 Task: Add website URL: notionpress.com.
Action: Mouse moved to (684, 62)
Screenshot: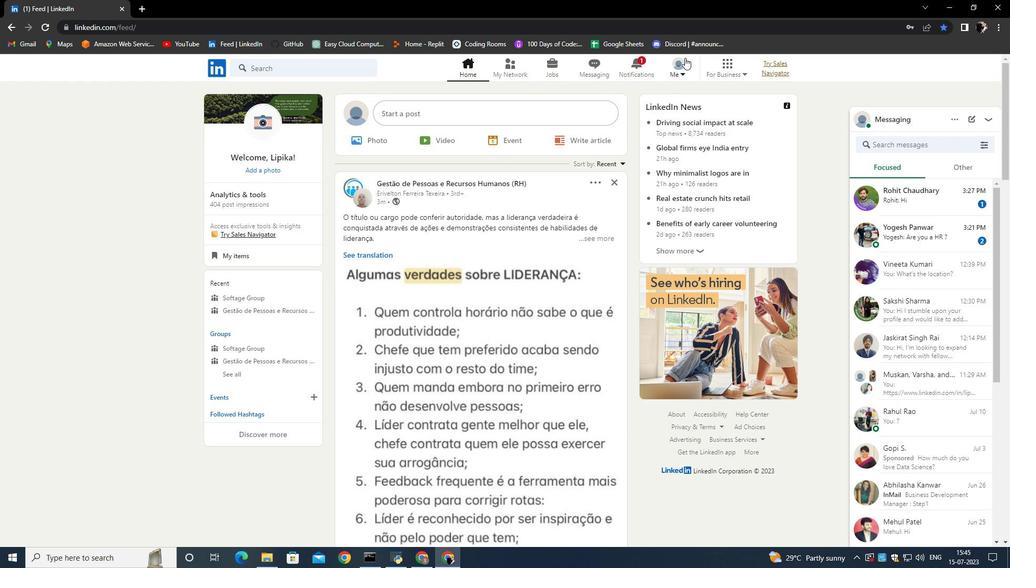 
Action: Mouse pressed left at (684, 62)
Screenshot: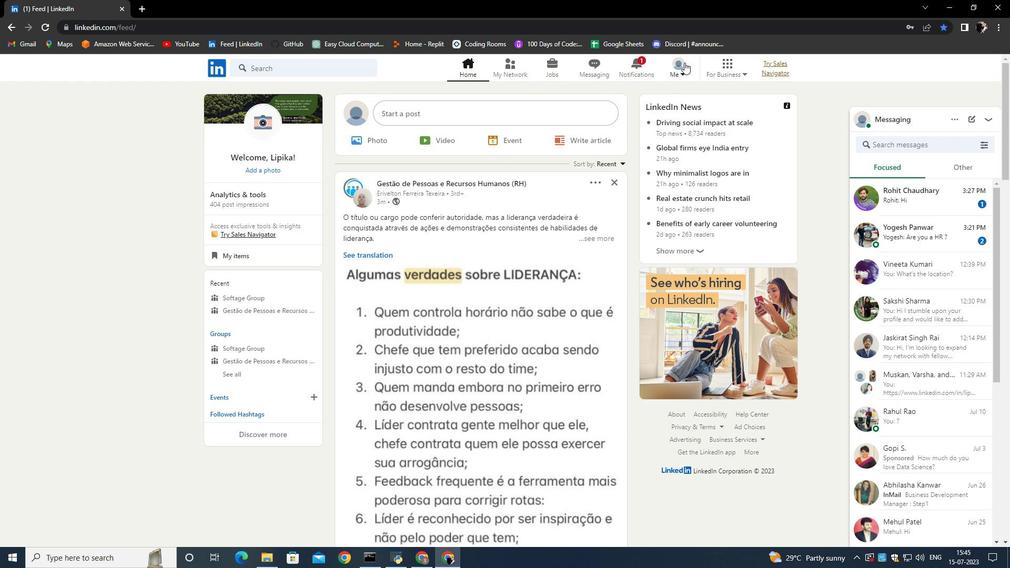 
Action: Mouse moved to (599, 112)
Screenshot: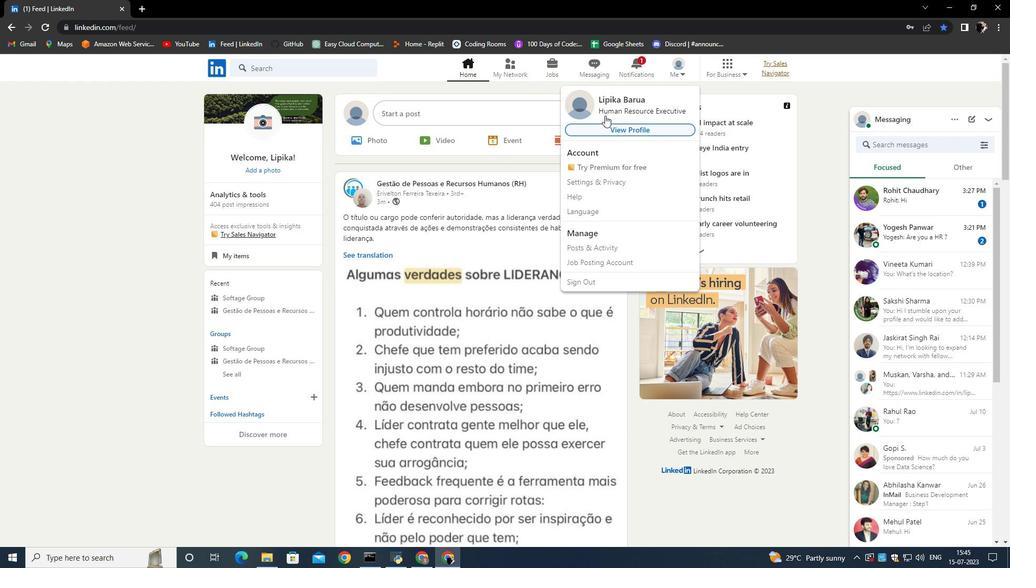 
Action: Mouse pressed left at (599, 112)
Screenshot: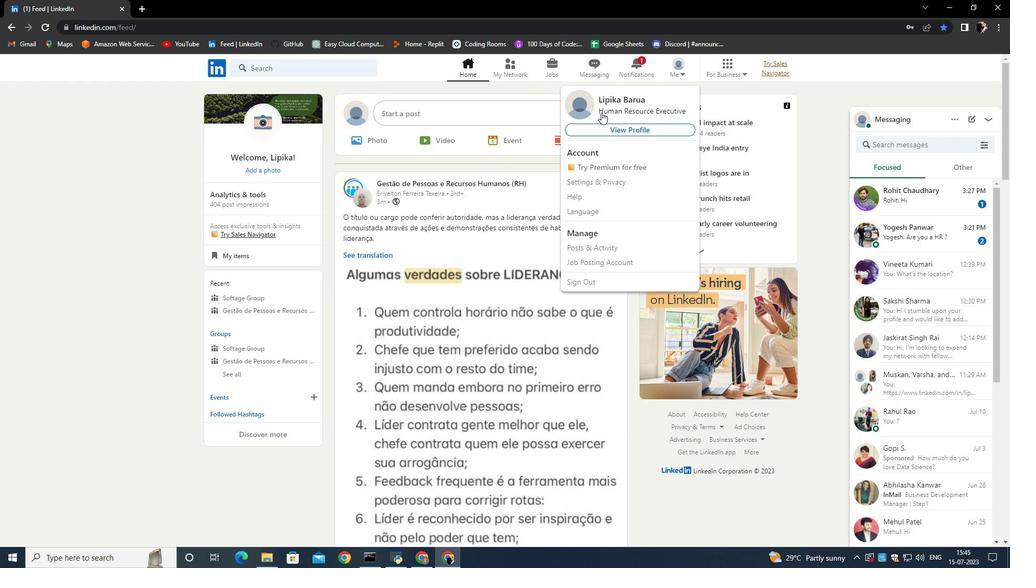 
Action: Mouse moved to (338, 341)
Screenshot: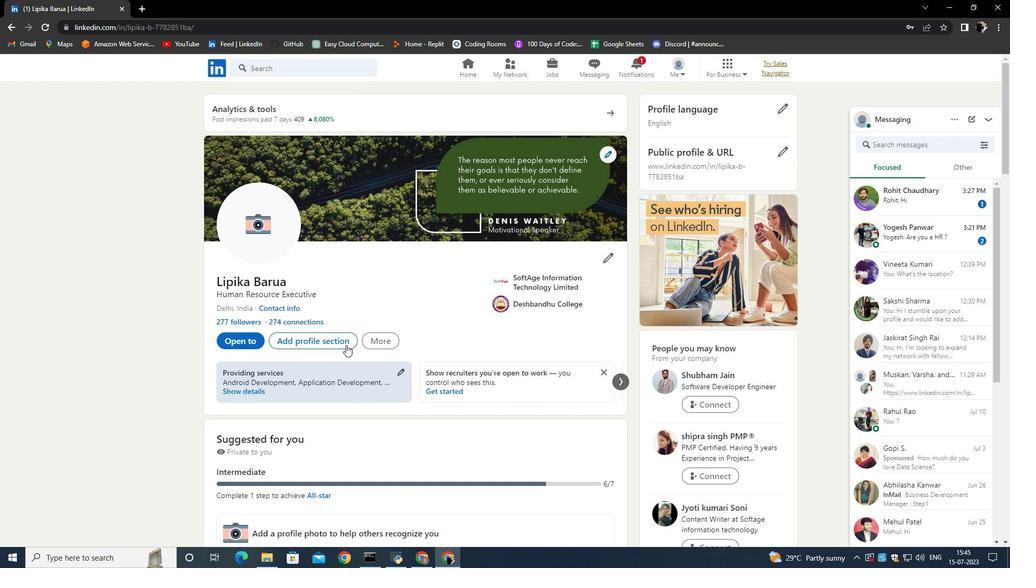 
Action: Mouse pressed left at (338, 341)
Screenshot: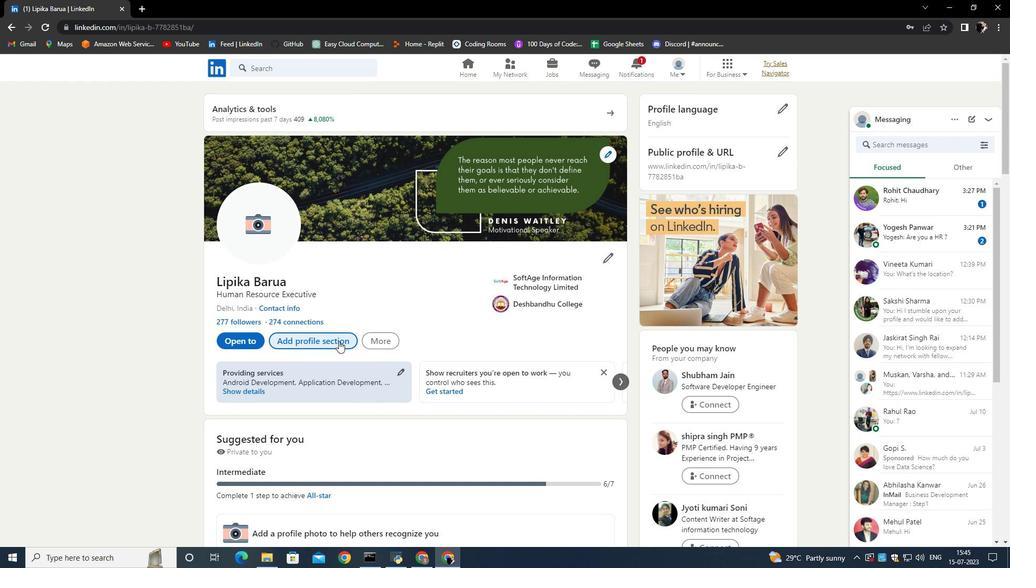 
Action: Mouse moved to (405, 318)
Screenshot: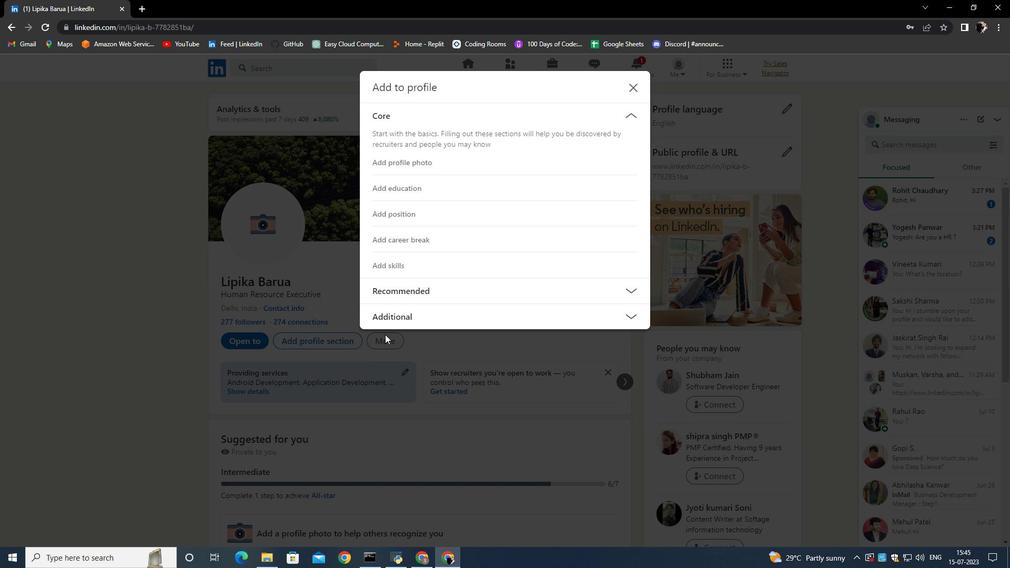 
Action: Mouse pressed left at (405, 318)
Screenshot: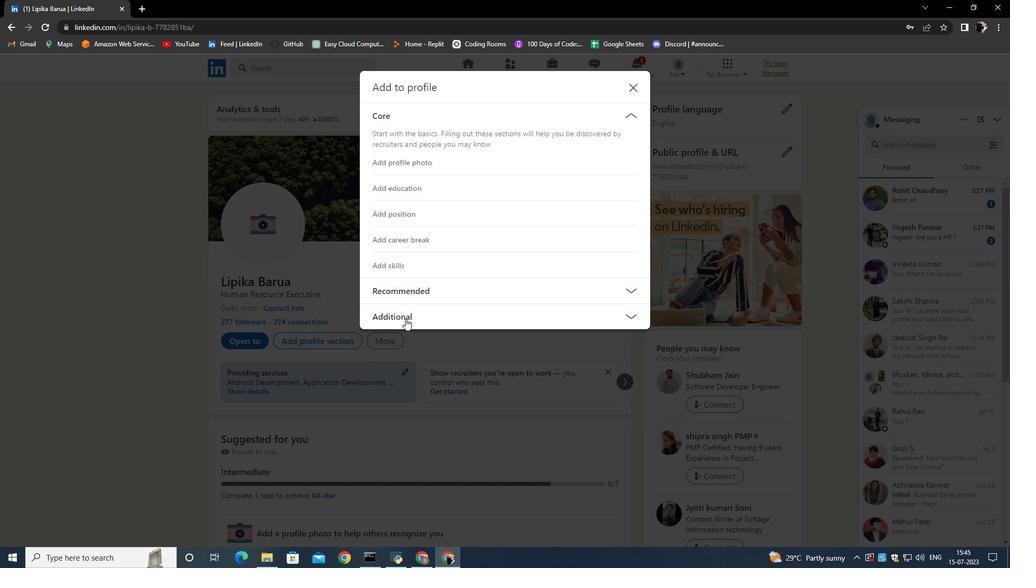 
Action: Mouse moved to (404, 420)
Screenshot: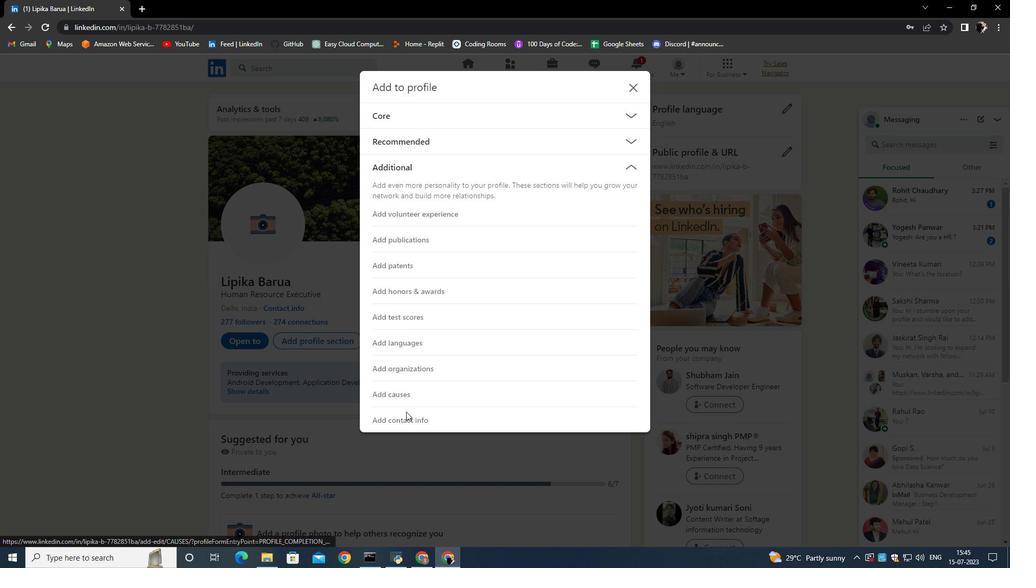 
Action: Mouse pressed left at (404, 420)
Screenshot: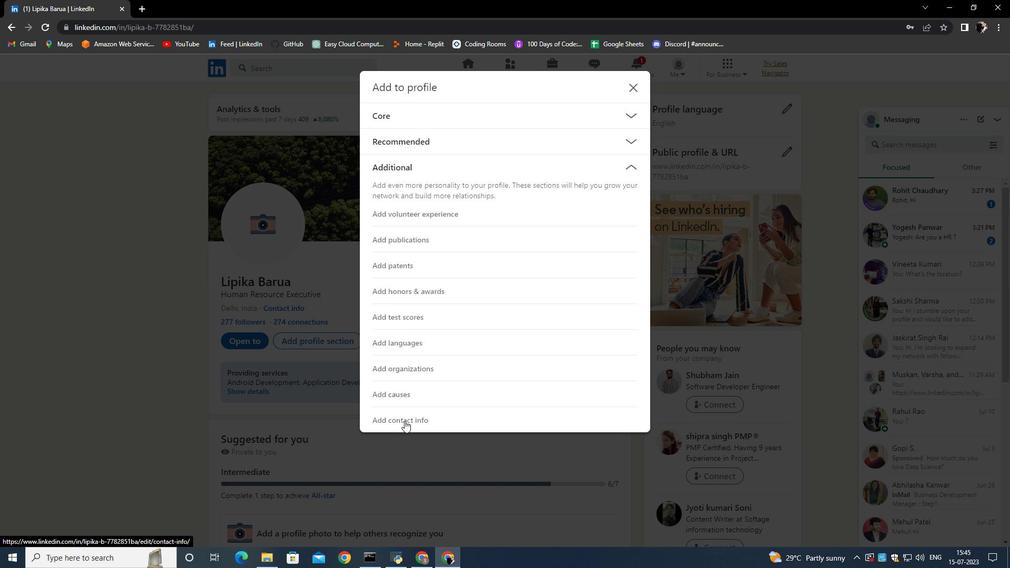 
Action: Mouse moved to (361, 447)
Screenshot: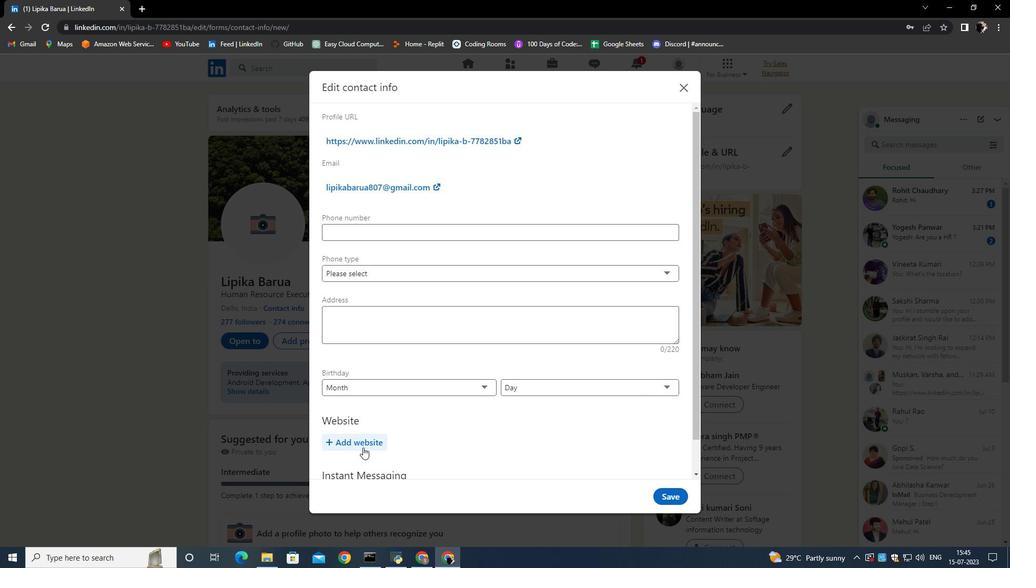 
Action: Mouse pressed left at (361, 447)
Screenshot: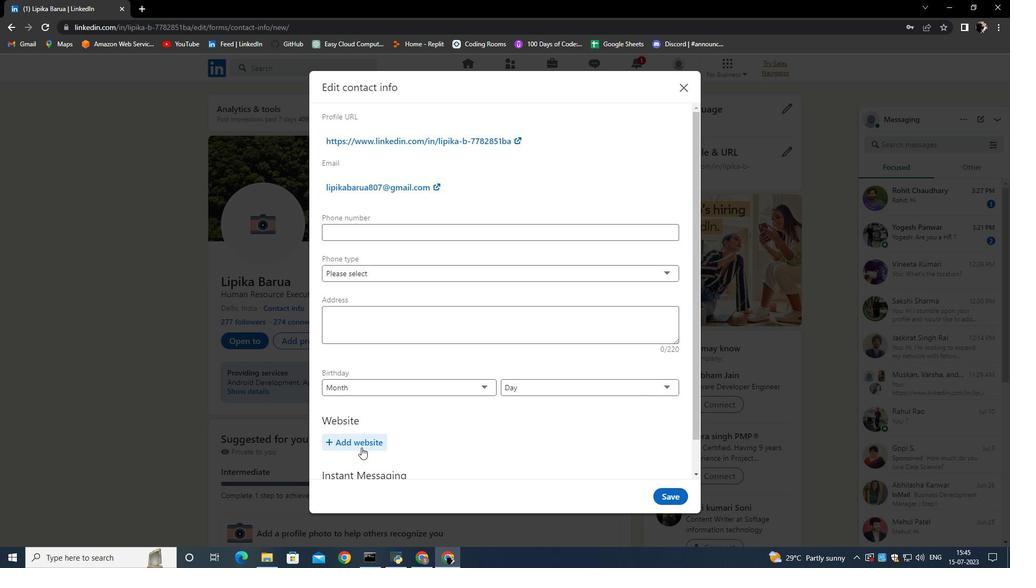 
Action: Mouse moved to (357, 451)
Screenshot: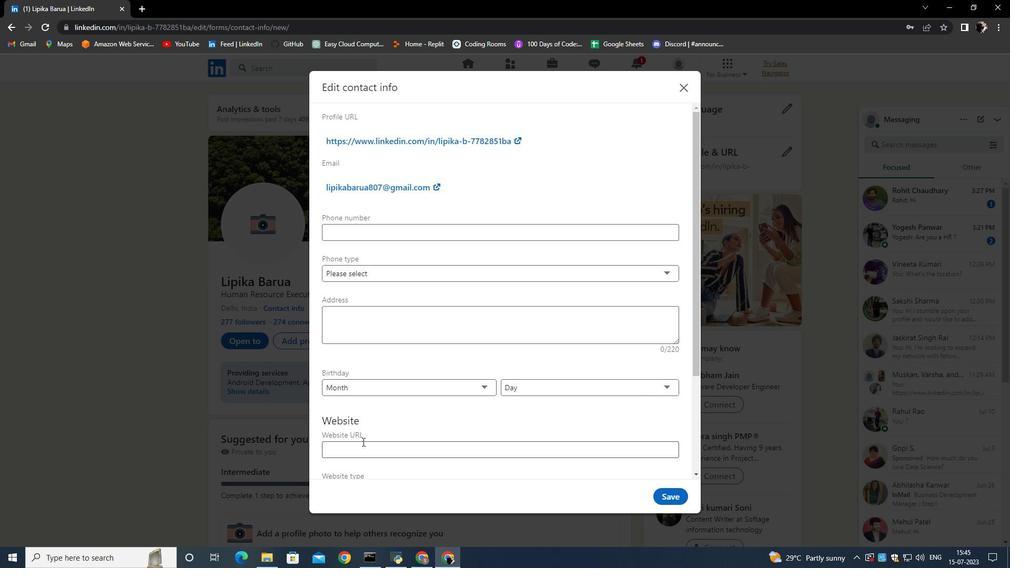 
Action: Mouse pressed left at (357, 451)
Screenshot: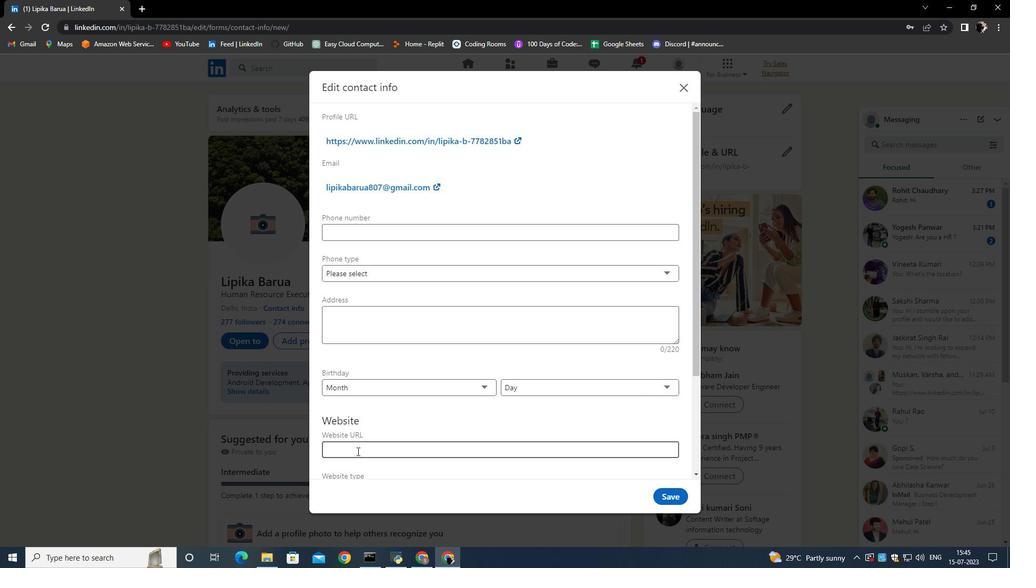 
Action: Key pressed notionpress.com
Screenshot: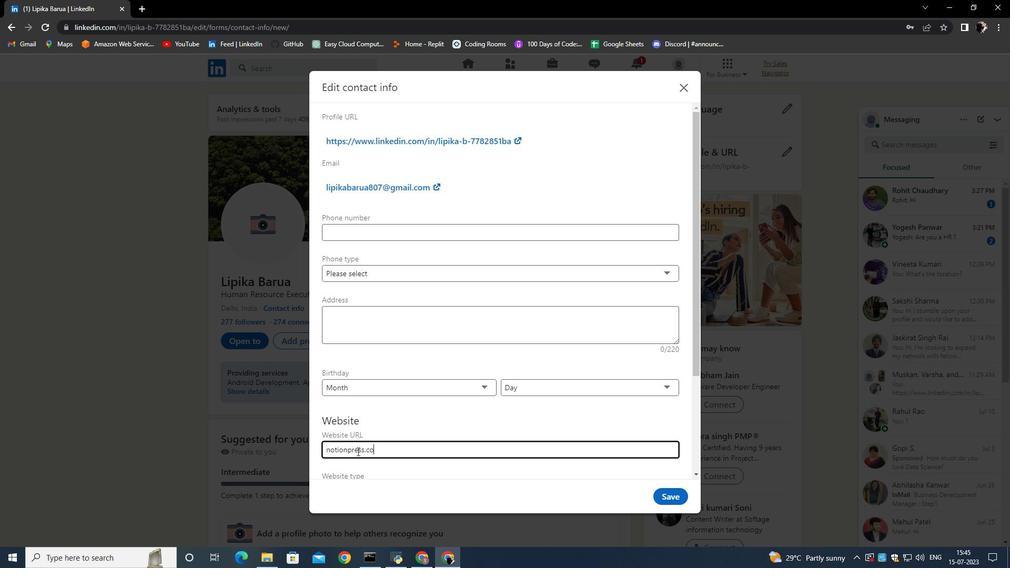 
Action: Mouse moved to (446, 428)
Screenshot: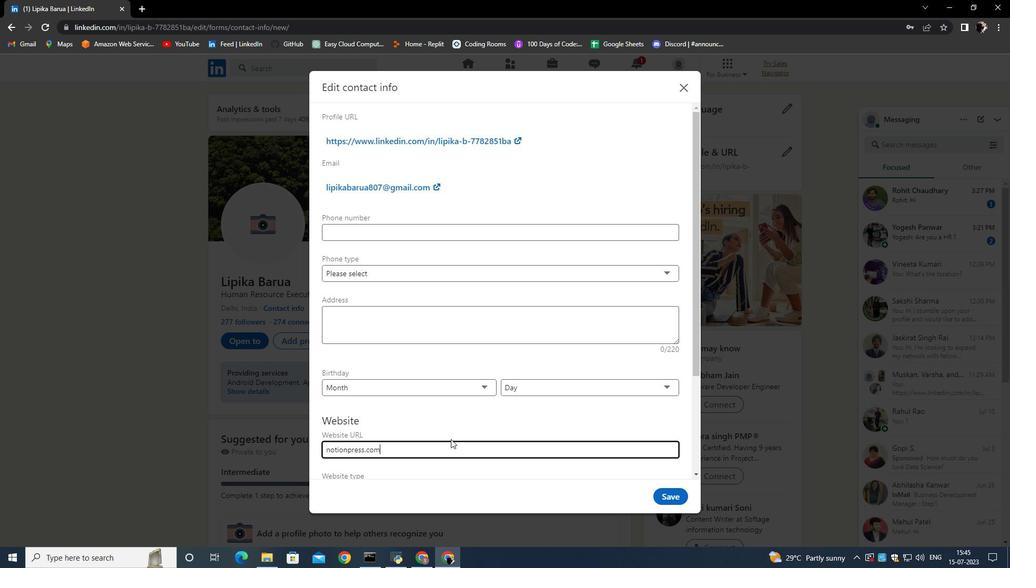 
Action: Mouse pressed left at (446, 428)
Screenshot: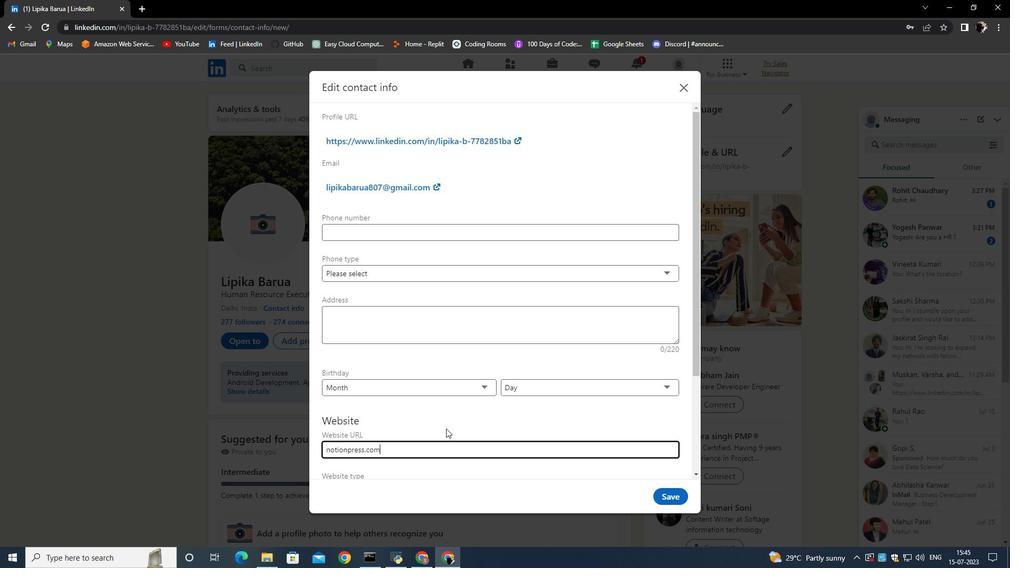 
